 Task: Make in the project AgileBox an epic 'Data Visualization Process Improvement'. Create in the project AgileBox an epic 'Data Analytics Process Improvement'. Add in the project AgileBox an epic 'Data Warehousing Process Improvement'
Action: Mouse moved to (98, 191)
Screenshot: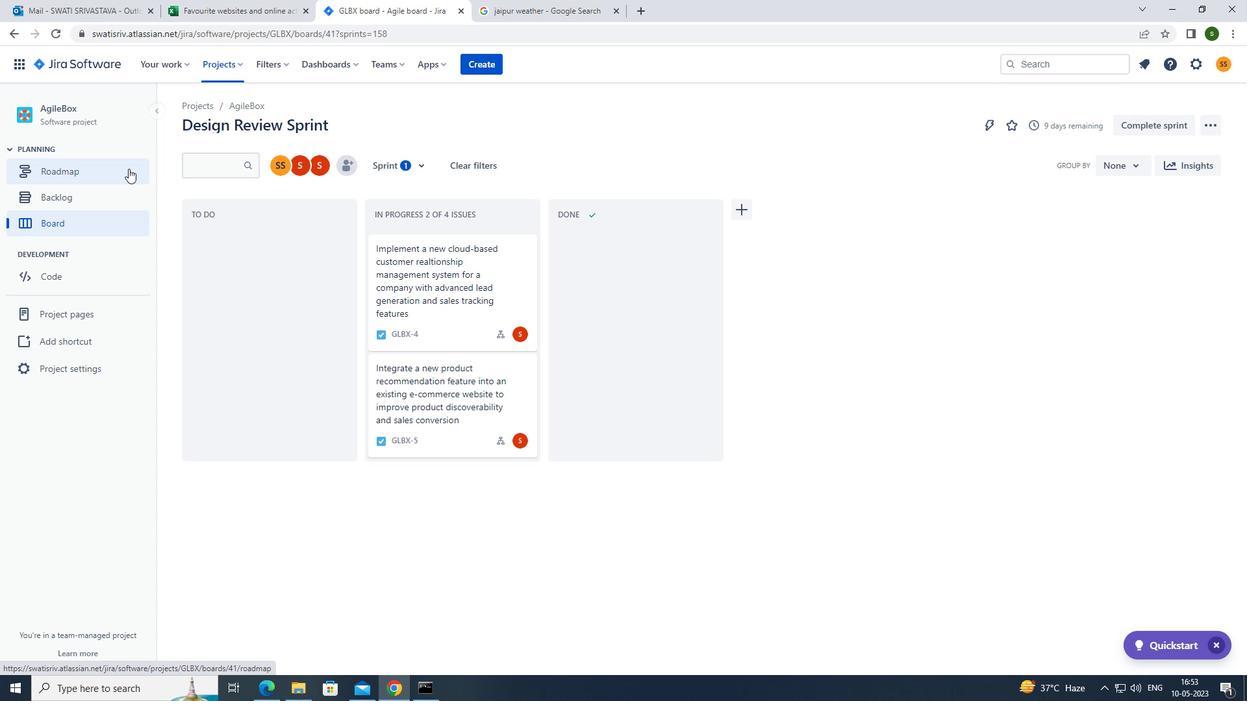 
Action: Mouse pressed left at (98, 191)
Screenshot: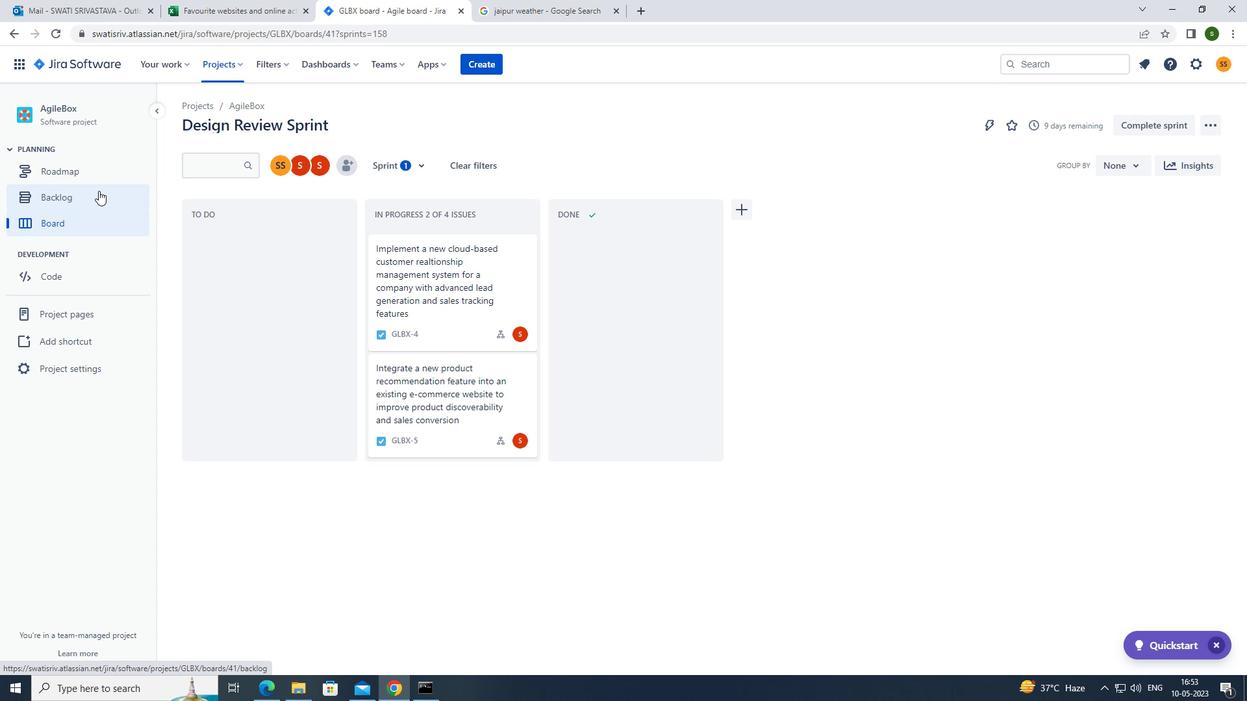 
Action: Mouse moved to (402, 160)
Screenshot: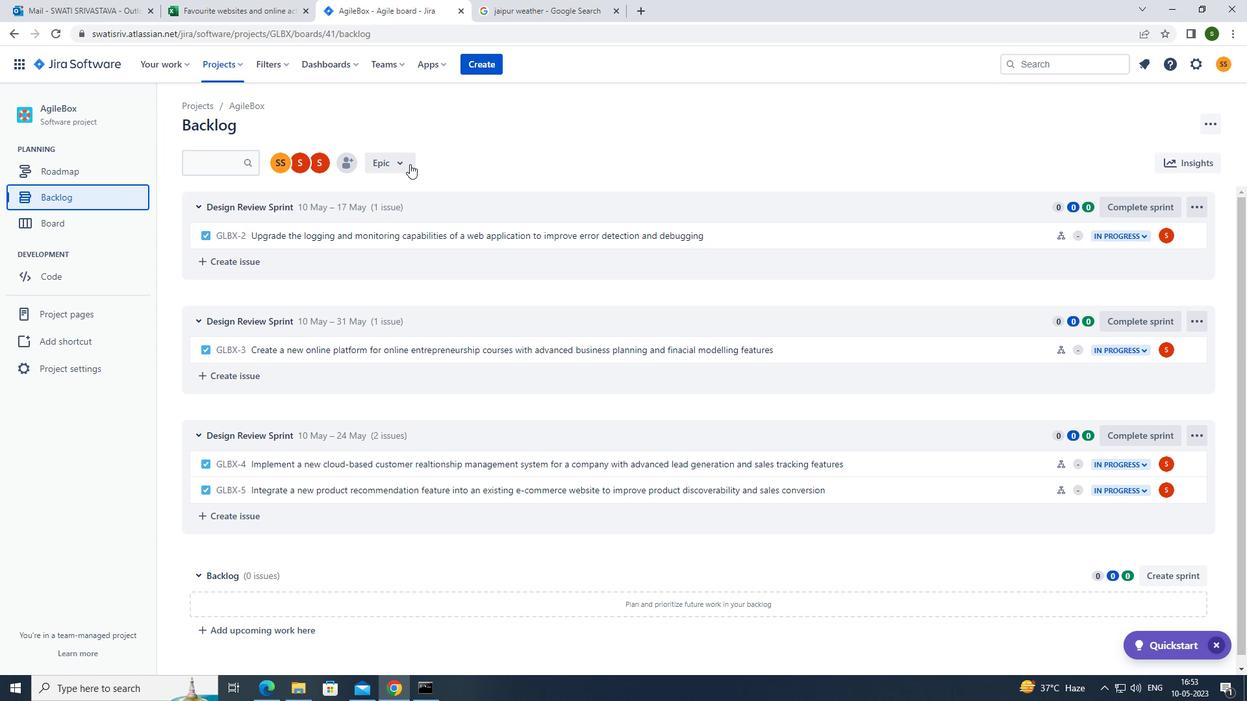 
Action: Mouse pressed left at (402, 160)
Screenshot: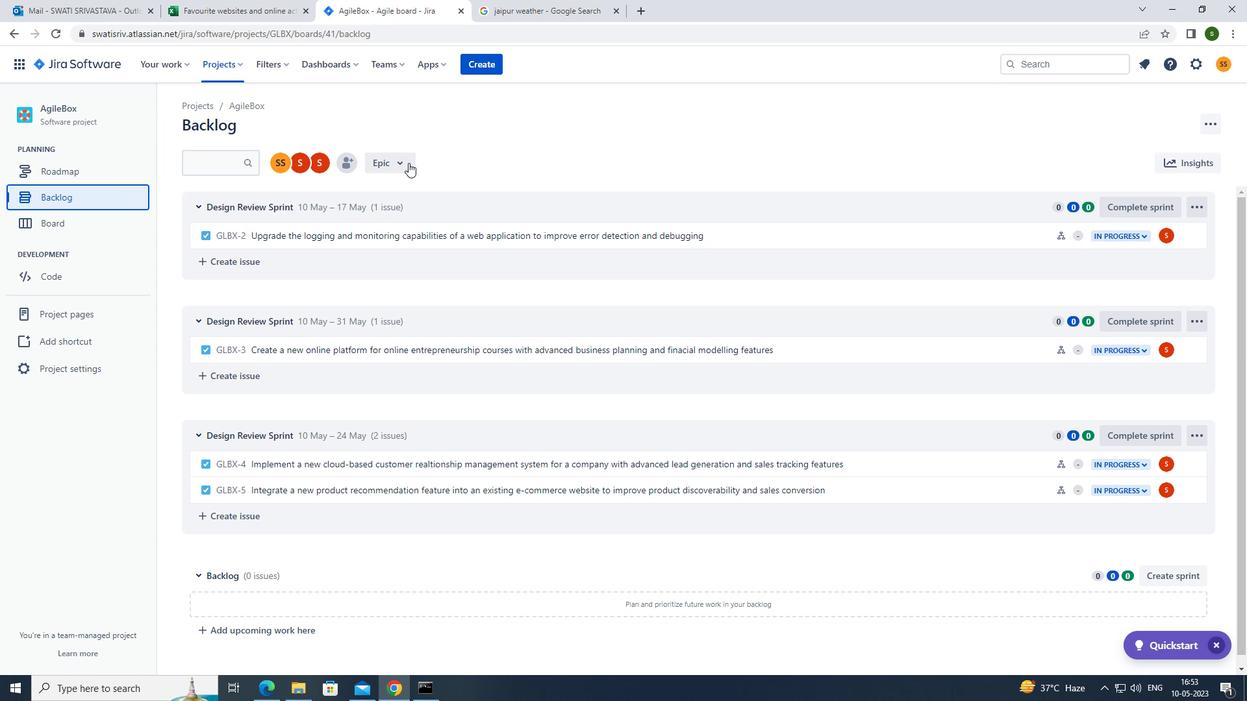 
Action: Mouse moved to (381, 244)
Screenshot: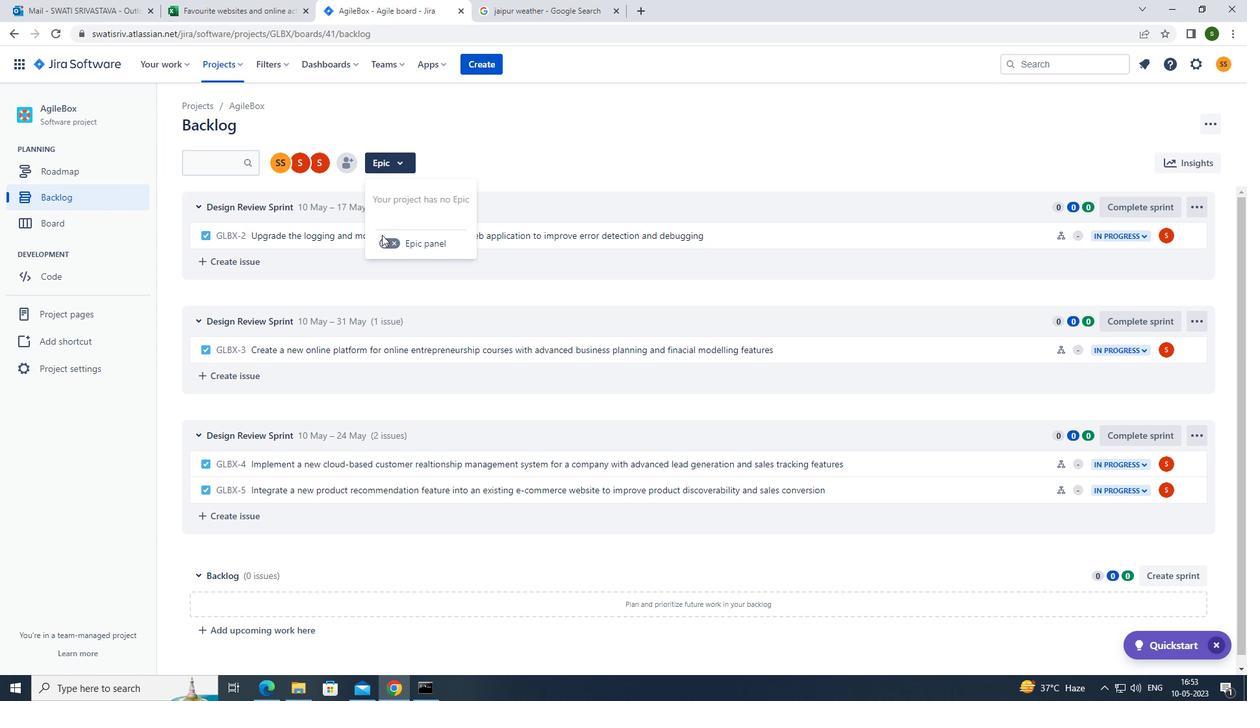 
Action: Mouse pressed left at (381, 244)
Screenshot: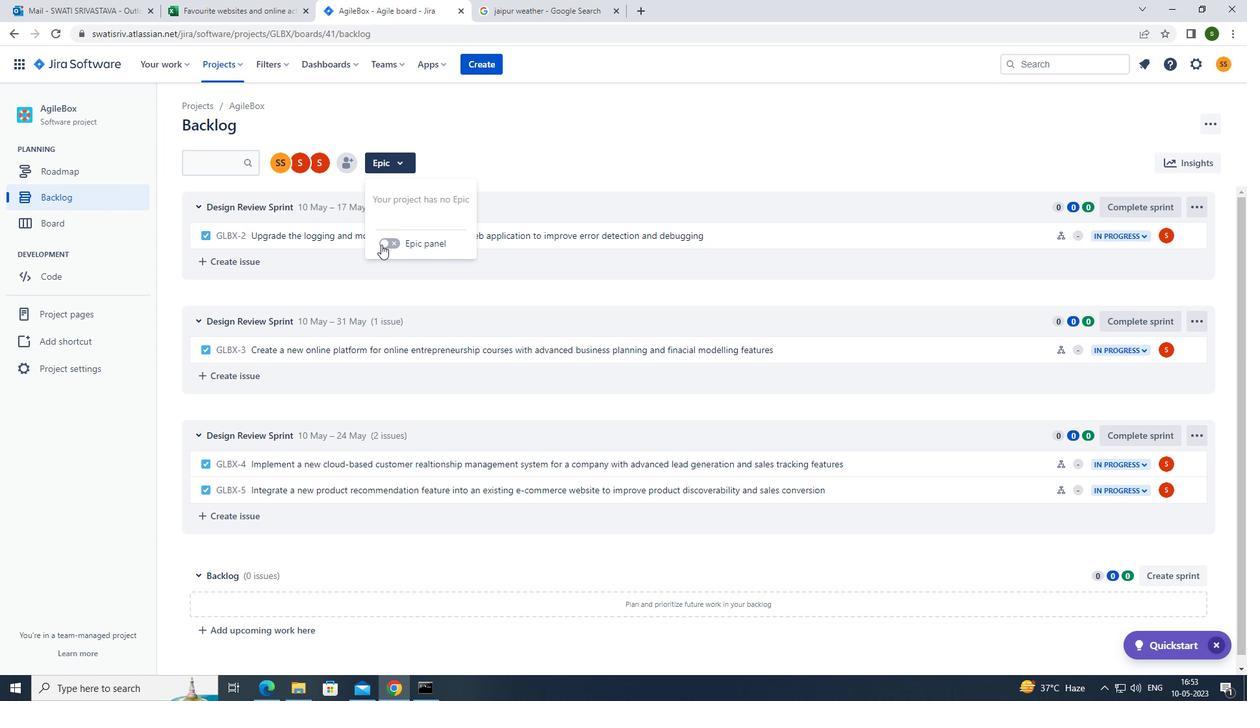 
Action: Mouse moved to (246, 451)
Screenshot: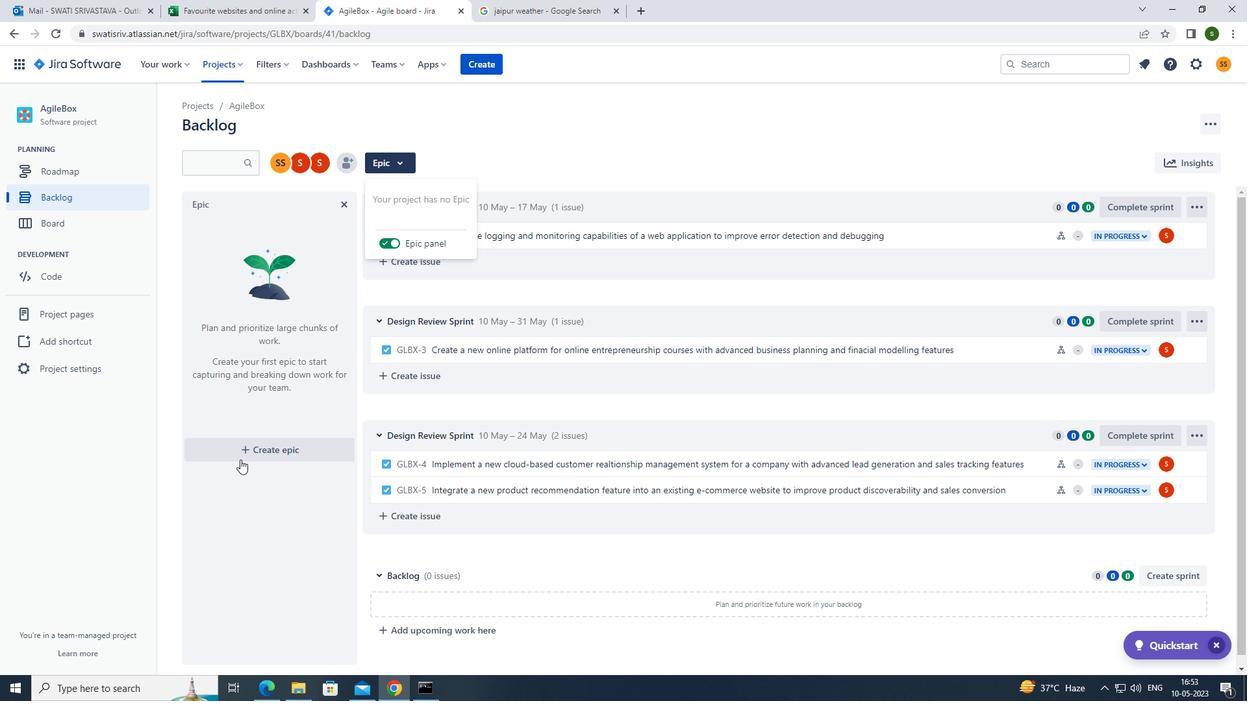 
Action: Mouse pressed left at (246, 451)
Screenshot: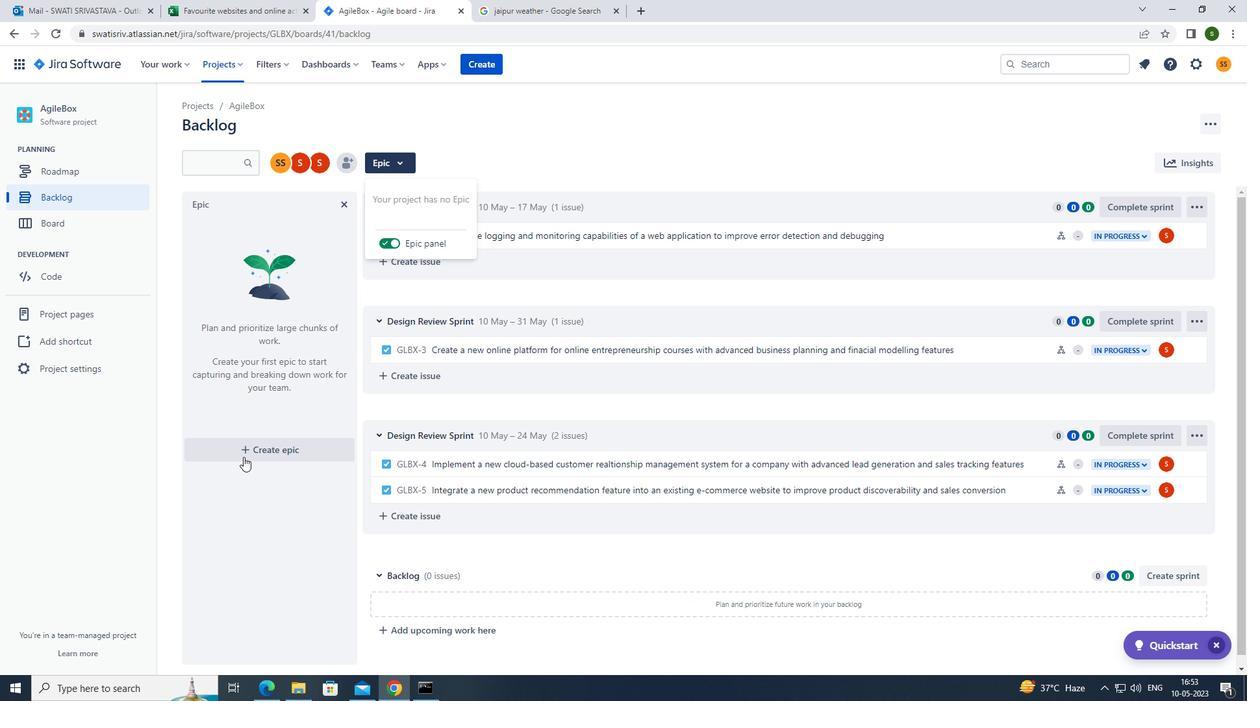 
Action: Mouse moved to (250, 453)
Screenshot: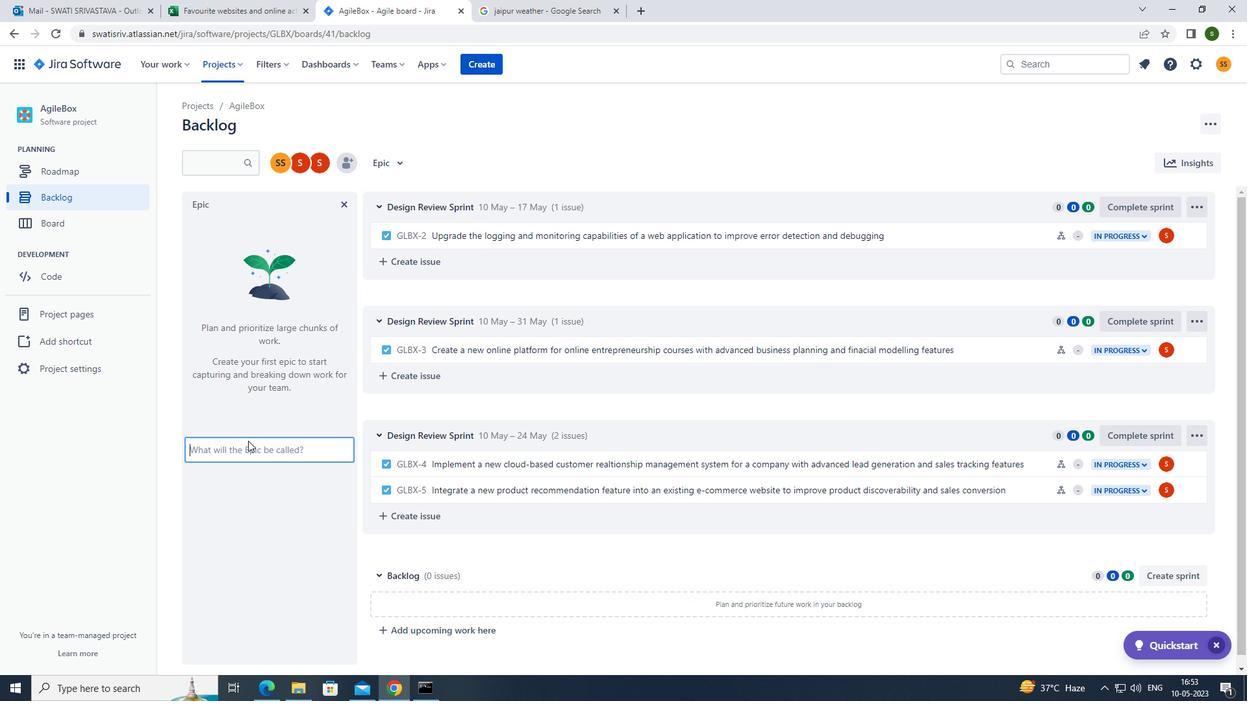 
Action: Key pressed <Key.caps_lock>d<Key.caps_lock>ata<Key.space><Key.caps_lock>v<Key.caps_lock>isulaization<Key.space><Key.caps_lock>p<Key.caps_lock>rocess<Key.space><Key.caps_lock>i<Key.caps_lock>mprovement<Key.enter><Key.caps_lock>d<Key.caps_lock>ata<Key.space><Key.caps_lock>a<Key.caps_lock>nalytics<Key.space><Key.caps_lock>p<Key.caps_lock>rocess<Key.space><Key.caps_lock>i<Key.caps_lock>mprovement<Key.enter><Key.caps_lock>d<Key.caps_lock>ata<Key.space><Key.caps_lock>w<Key.caps_lock>arehousing<Key.space><Key.caps_lock>p<Key.caps_lock>rocess<Key.space><Key.caps_lock>i<Key.caps_lock>mprovement<Key.enter>
Screenshot: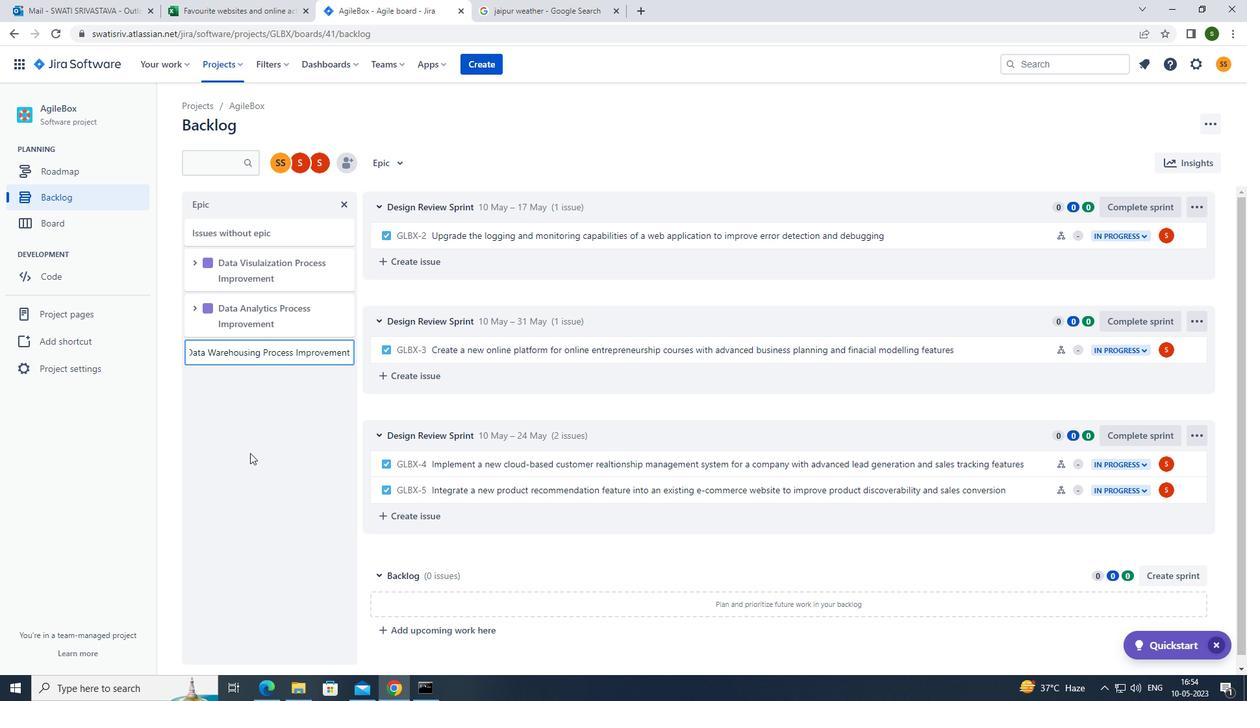 
